 Task: Check the percentage active listings of 4 bedrooms in the last 3 years.
Action: Mouse moved to (766, 171)
Screenshot: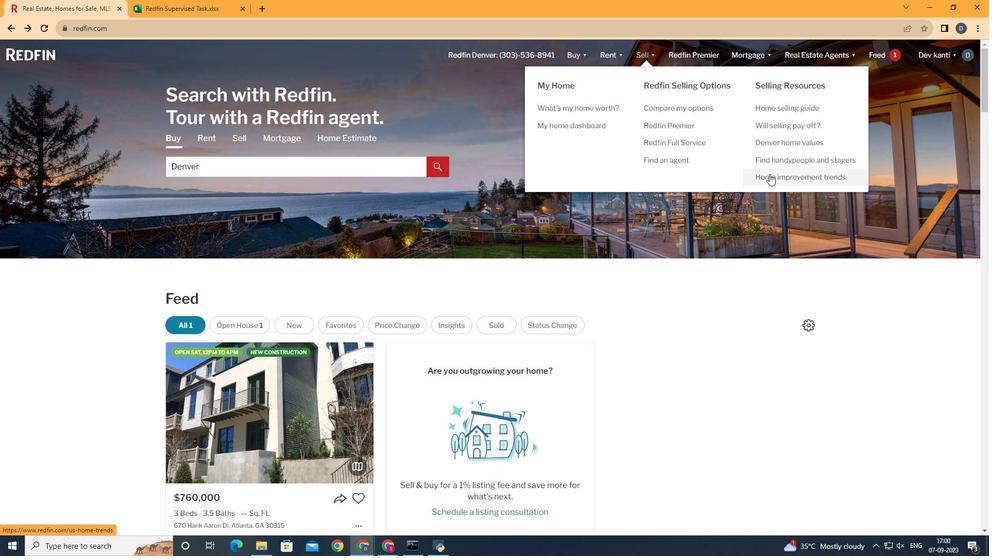 
Action: Mouse pressed left at (766, 171)
Screenshot: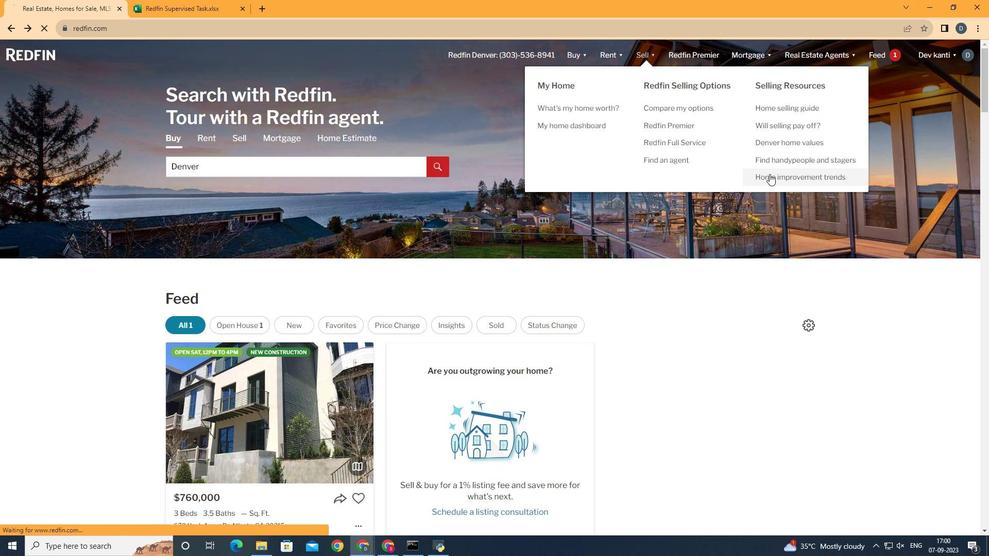 
Action: Mouse moved to (258, 198)
Screenshot: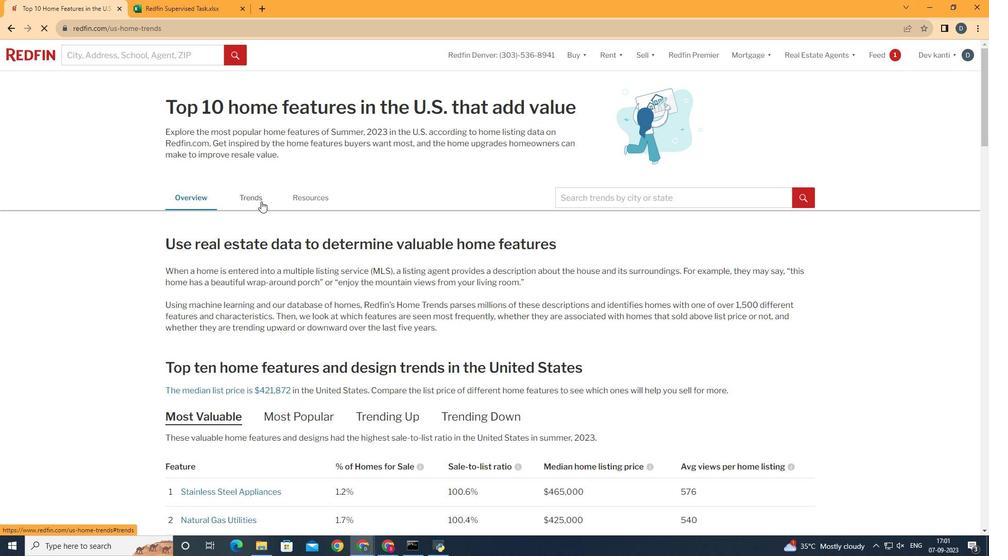 
Action: Mouse pressed left at (258, 198)
Screenshot: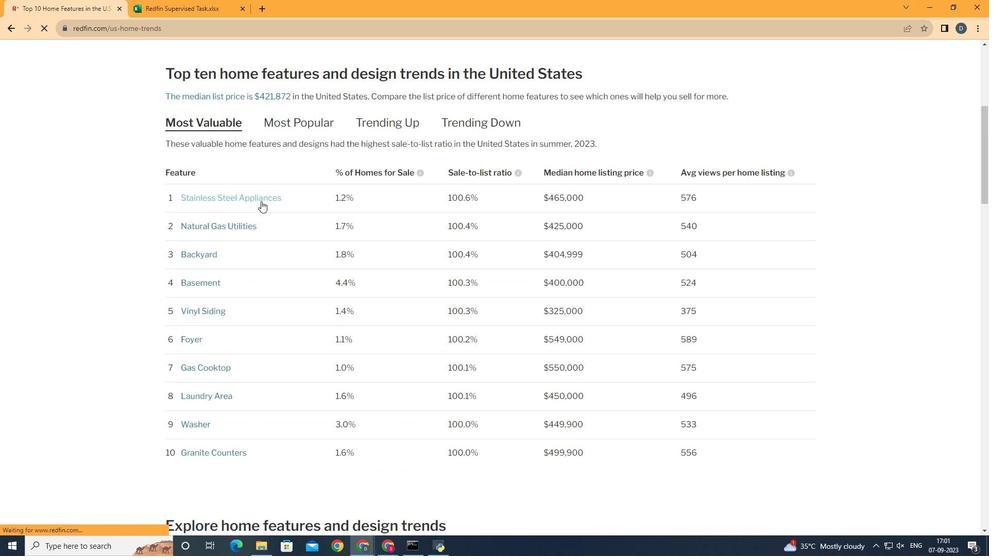 
Action: Mouse moved to (322, 196)
Screenshot: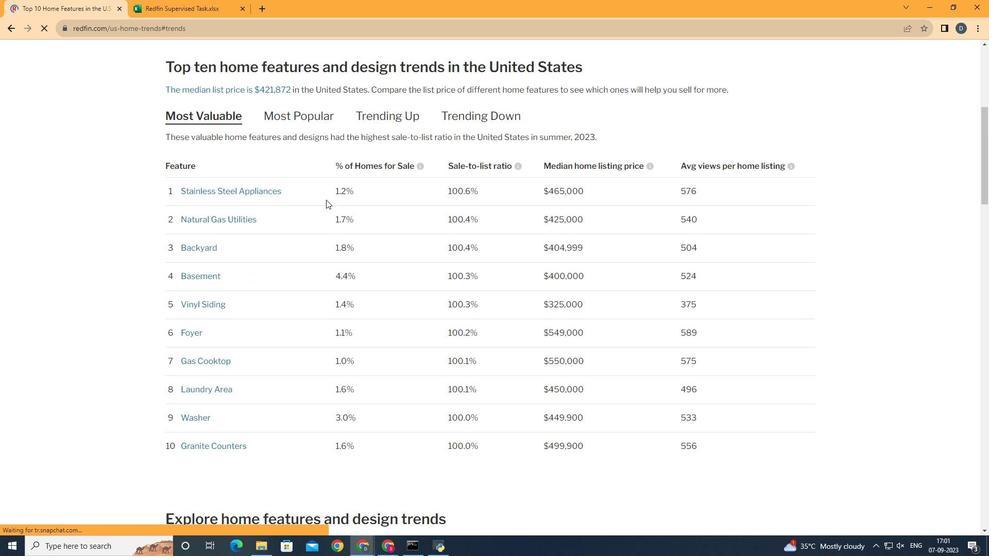 
Action: Mouse scrolled (322, 196) with delta (0, 0)
Screenshot: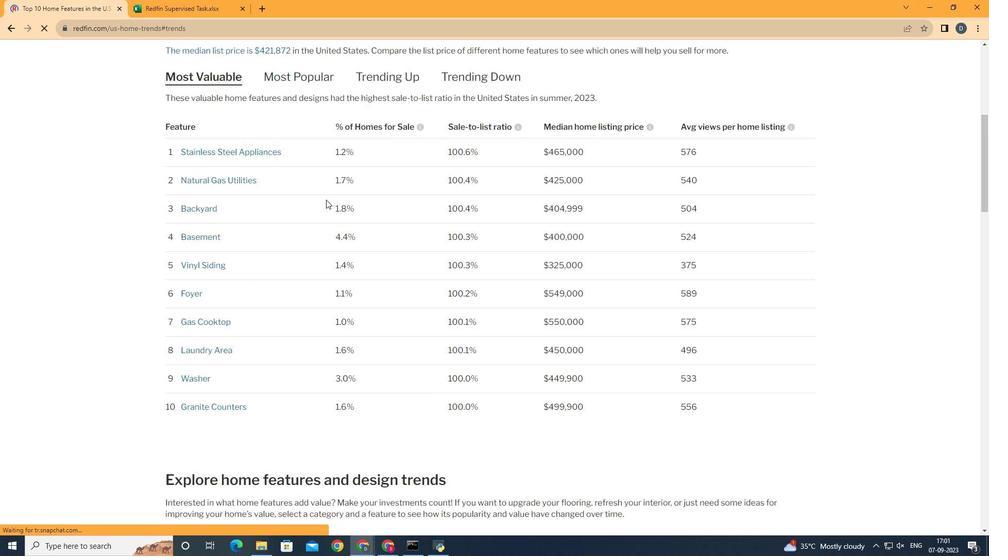 
Action: Mouse scrolled (322, 196) with delta (0, 0)
Screenshot: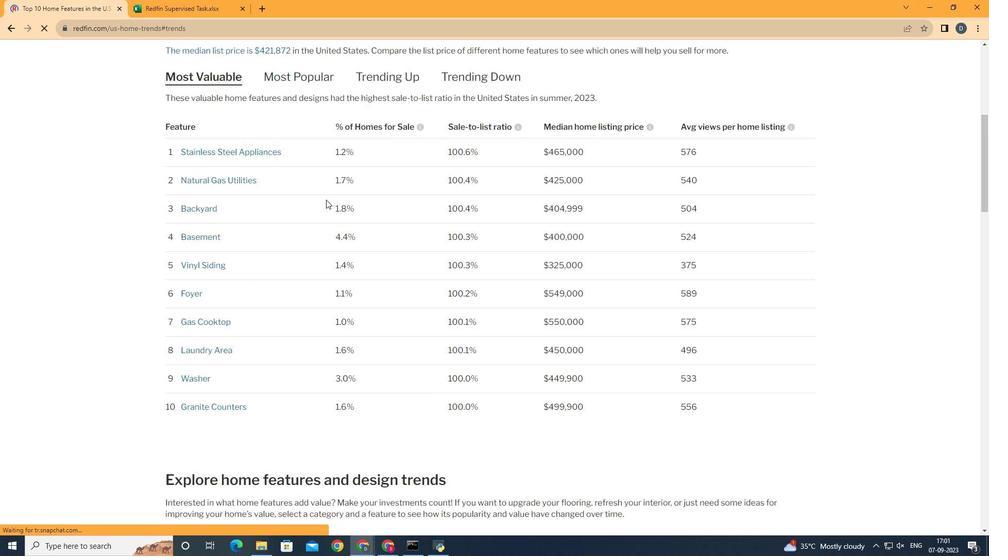 
Action: Mouse scrolled (322, 196) with delta (0, 0)
Screenshot: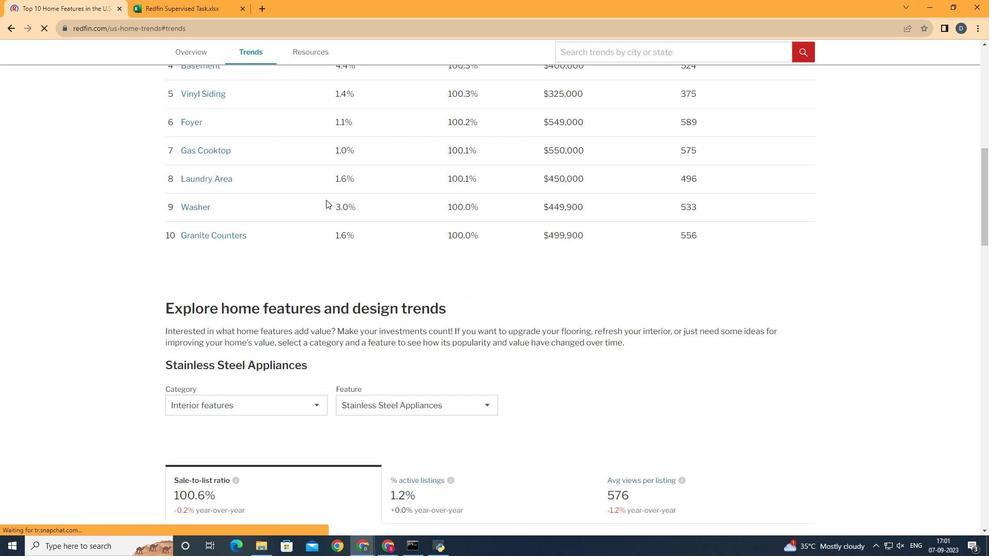 
Action: Mouse scrolled (322, 196) with delta (0, 0)
Screenshot: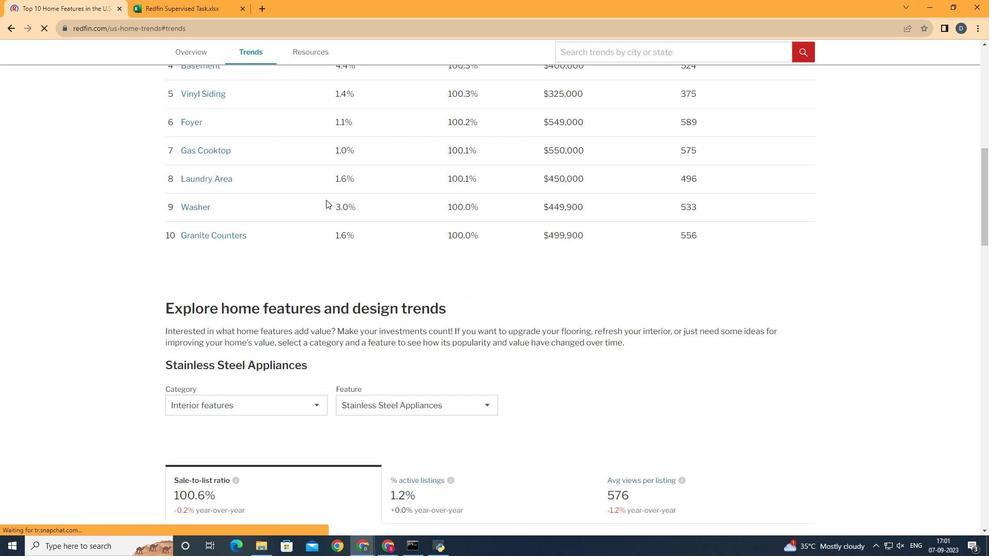 
Action: Mouse scrolled (322, 196) with delta (0, 0)
Screenshot: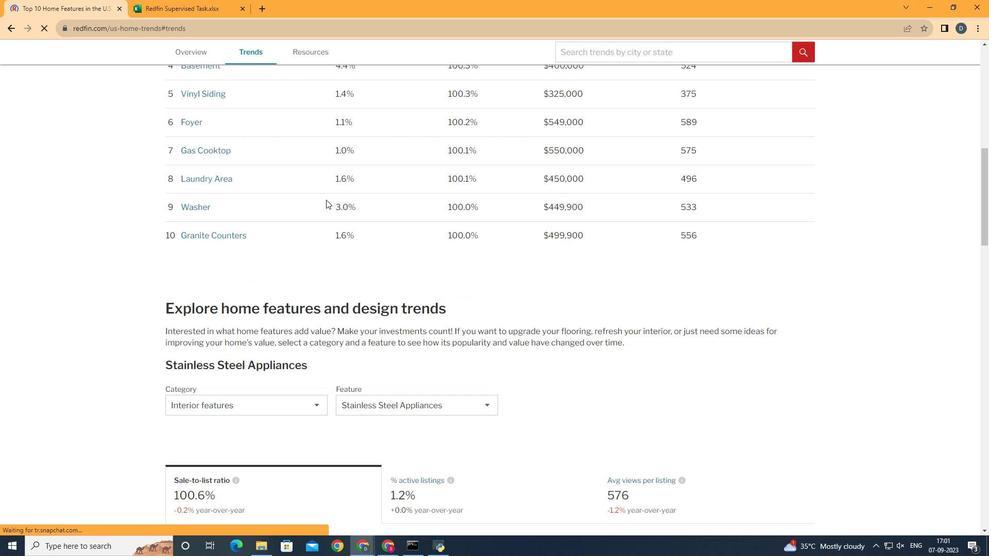 
Action: Mouse scrolled (322, 196) with delta (0, 0)
Screenshot: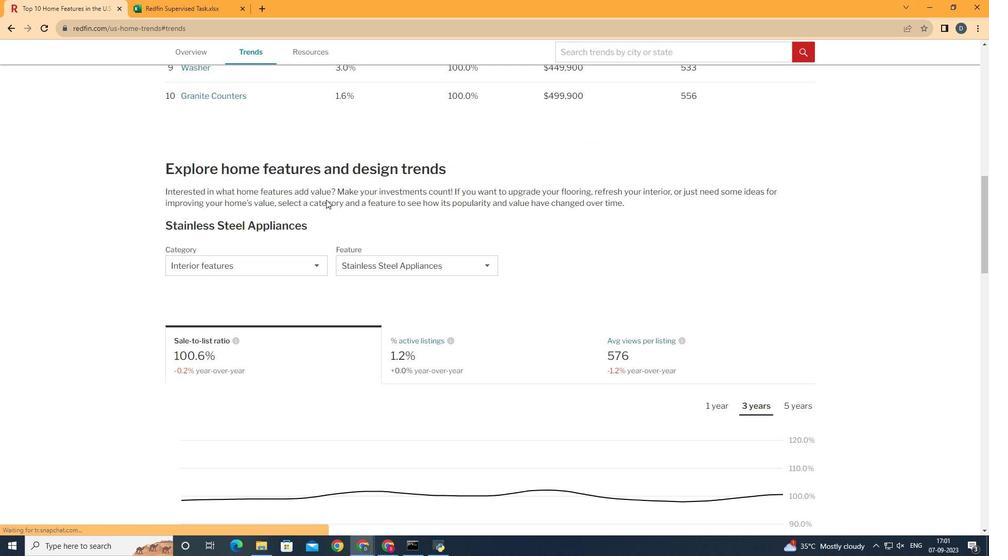 
Action: Mouse scrolled (322, 196) with delta (0, 0)
Screenshot: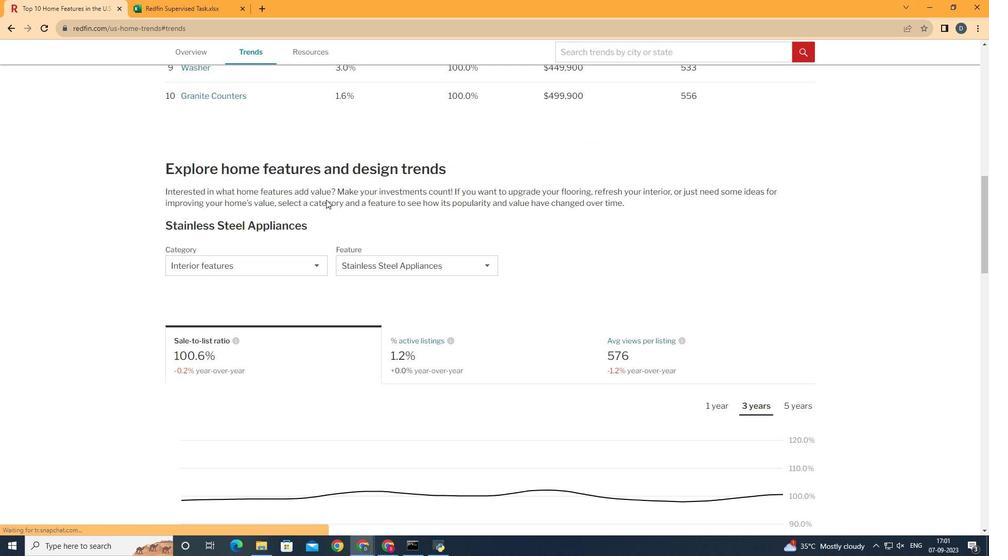 
Action: Mouse scrolled (322, 196) with delta (0, 0)
Screenshot: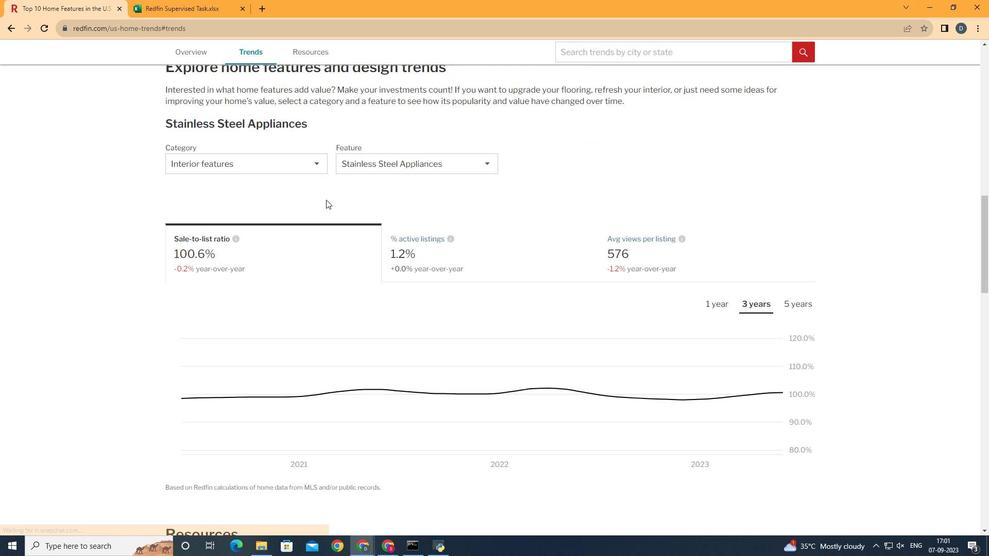 
Action: Mouse scrolled (322, 196) with delta (0, 0)
Screenshot: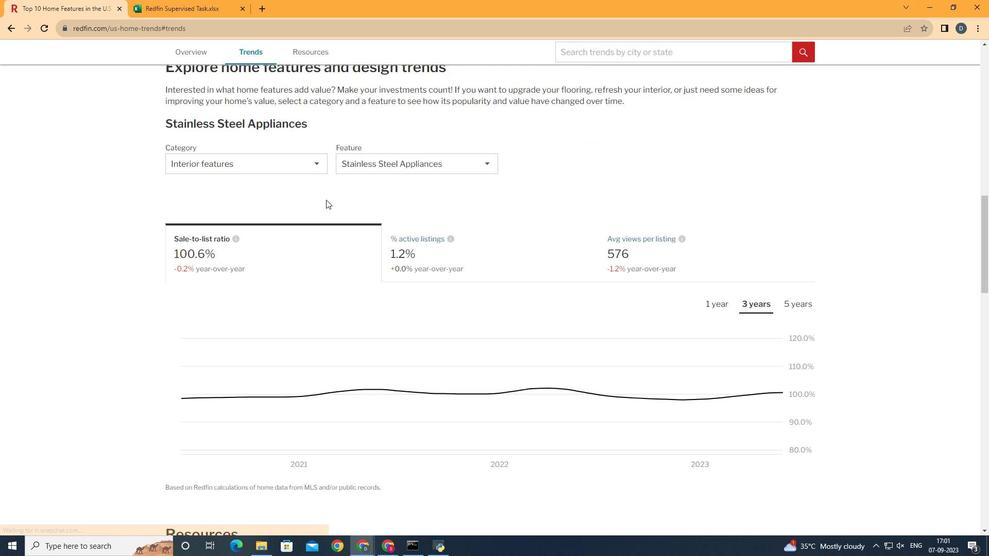 
Action: Mouse moved to (297, 159)
Screenshot: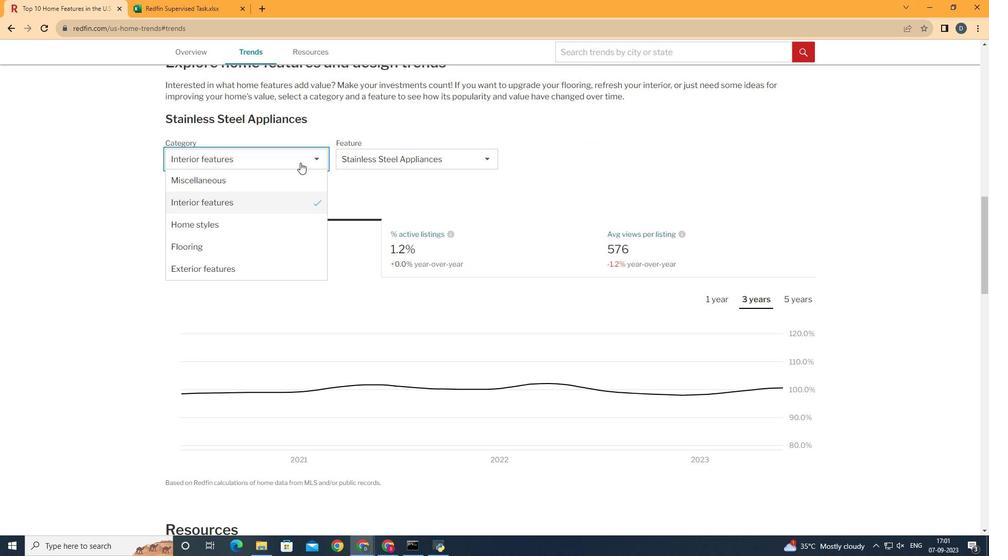
Action: Mouse pressed left at (297, 159)
Screenshot: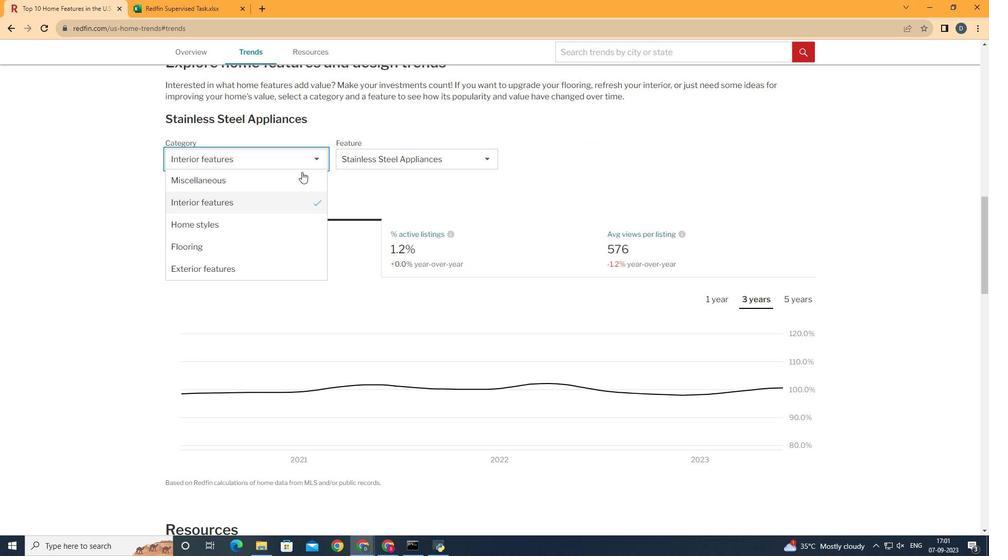 
Action: Mouse moved to (300, 202)
Screenshot: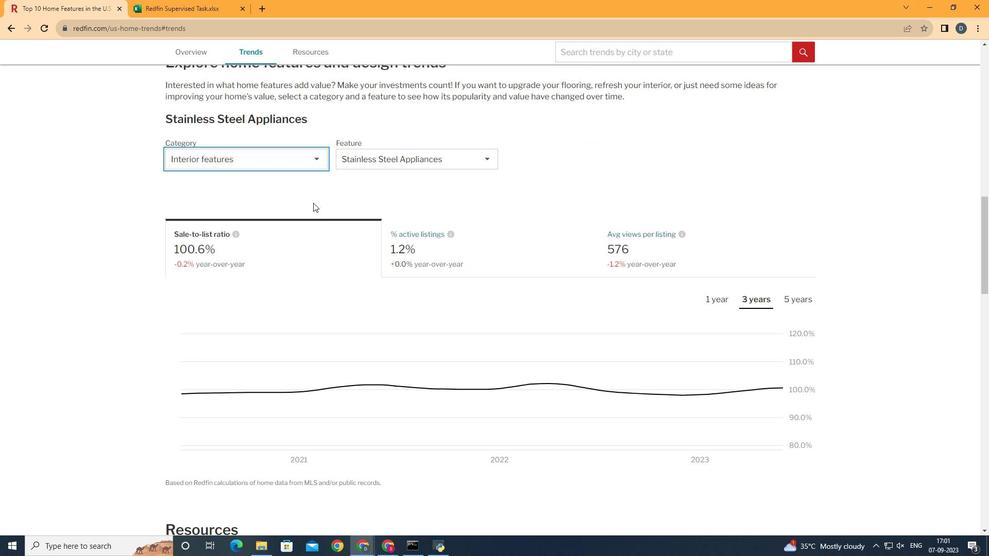 
Action: Mouse pressed left at (300, 202)
Screenshot: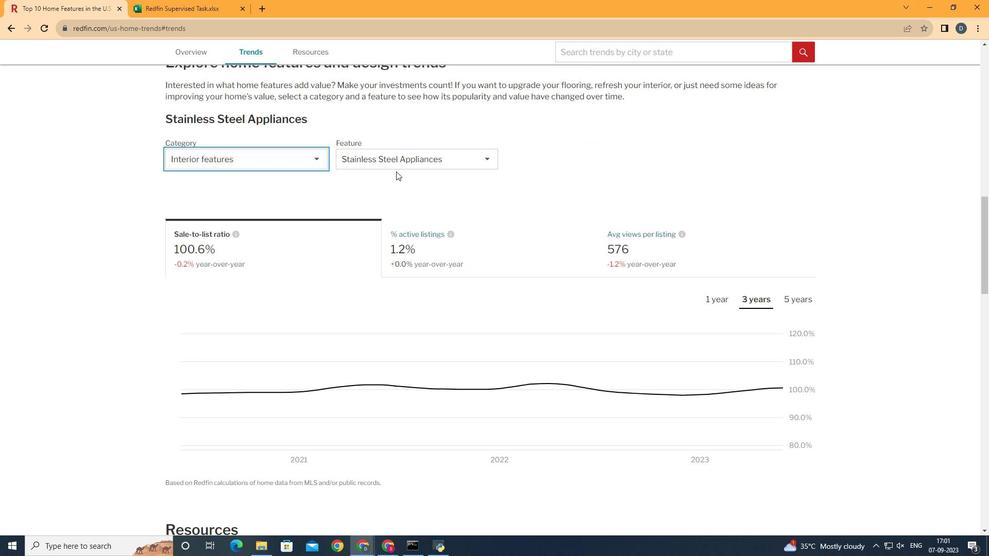 
Action: Mouse moved to (443, 156)
Screenshot: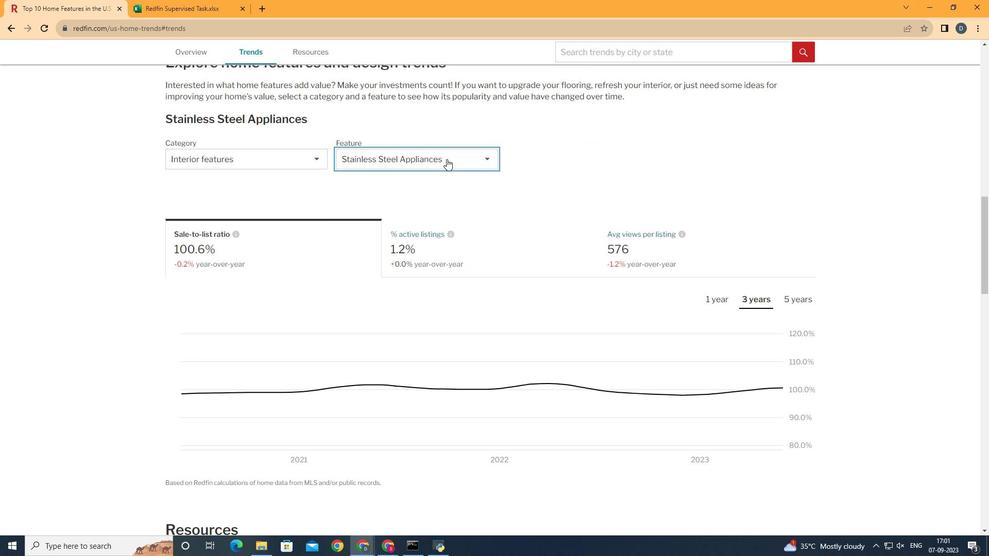 
Action: Mouse pressed left at (443, 156)
Screenshot: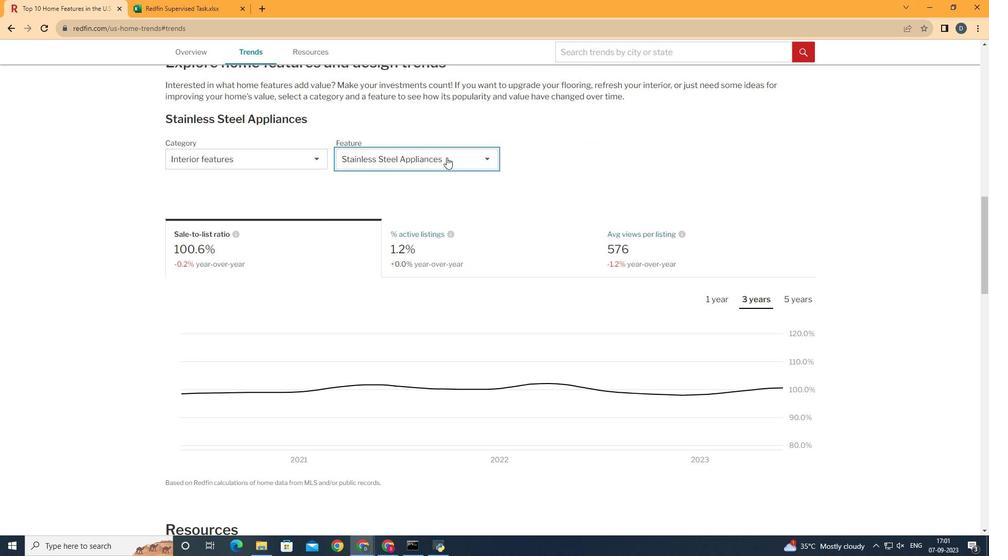 
Action: Mouse moved to (491, 295)
Screenshot: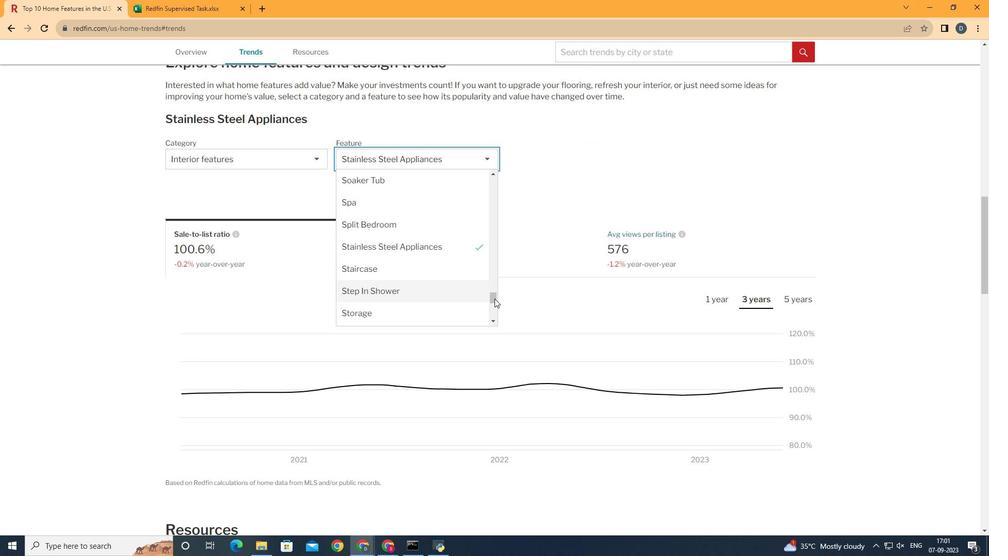 
Action: Mouse pressed left at (491, 295)
Screenshot: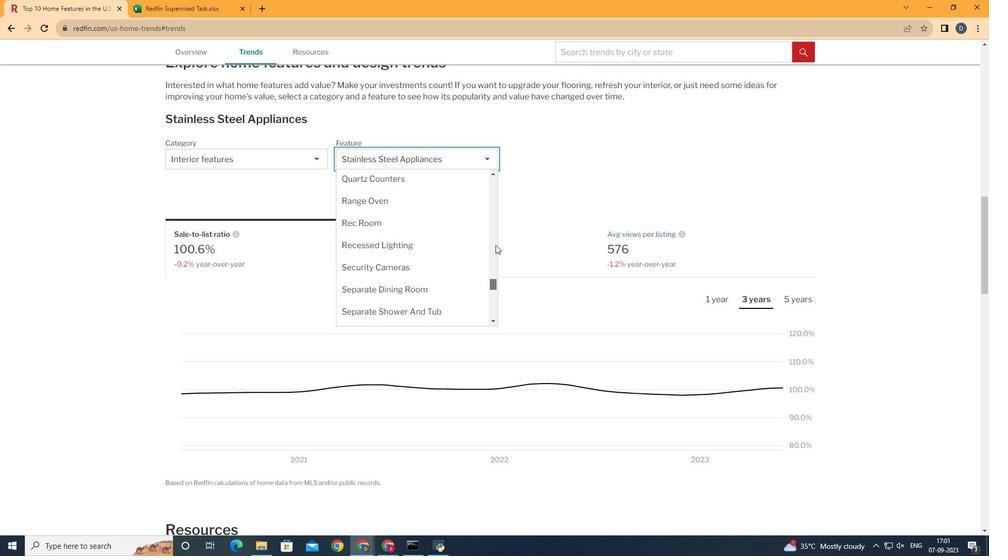 
Action: Mouse moved to (446, 245)
Screenshot: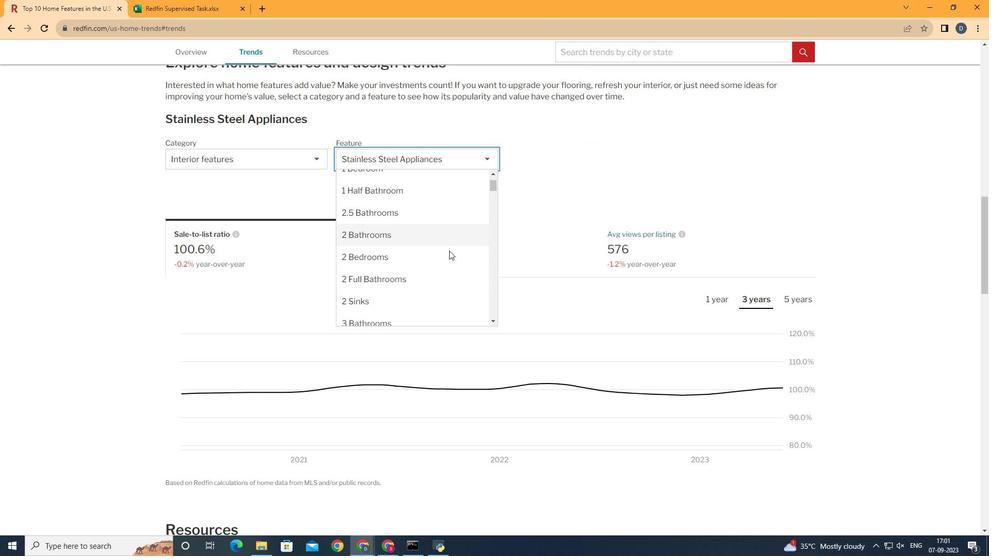 
Action: Mouse scrolled (446, 245) with delta (0, 0)
Screenshot: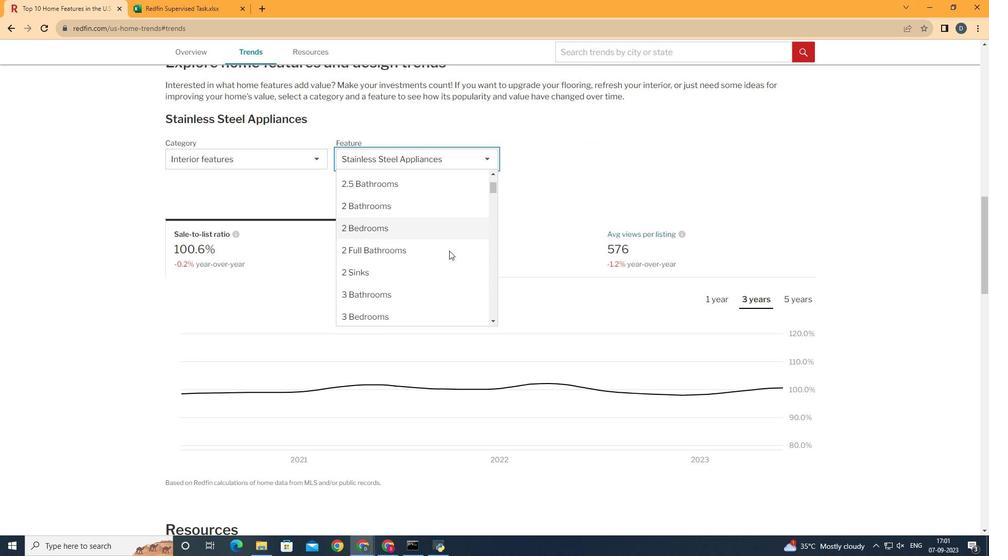 
Action: Mouse moved to (446, 247)
Screenshot: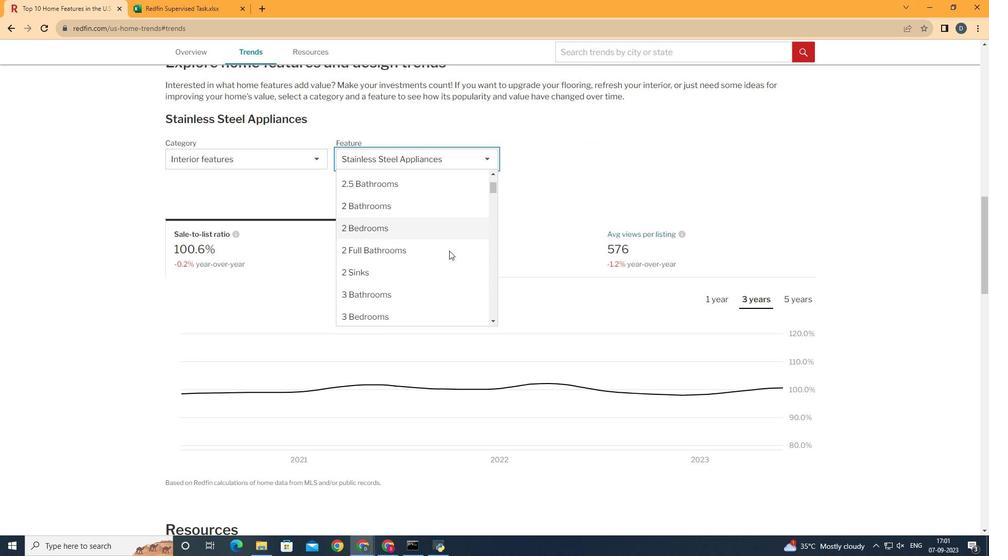 
Action: Mouse scrolled (446, 246) with delta (0, 0)
Screenshot: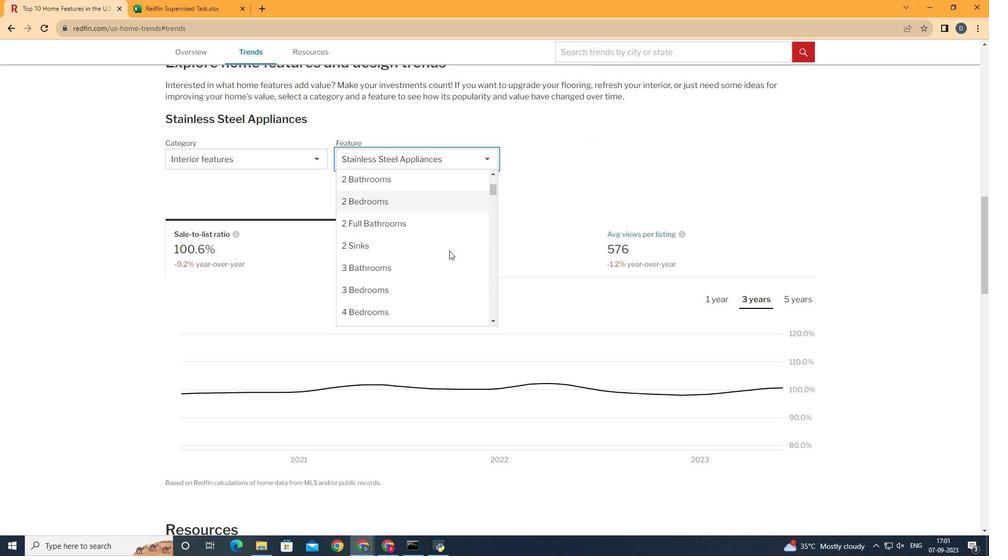 
Action: Mouse moved to (446, 247)
Screenshot: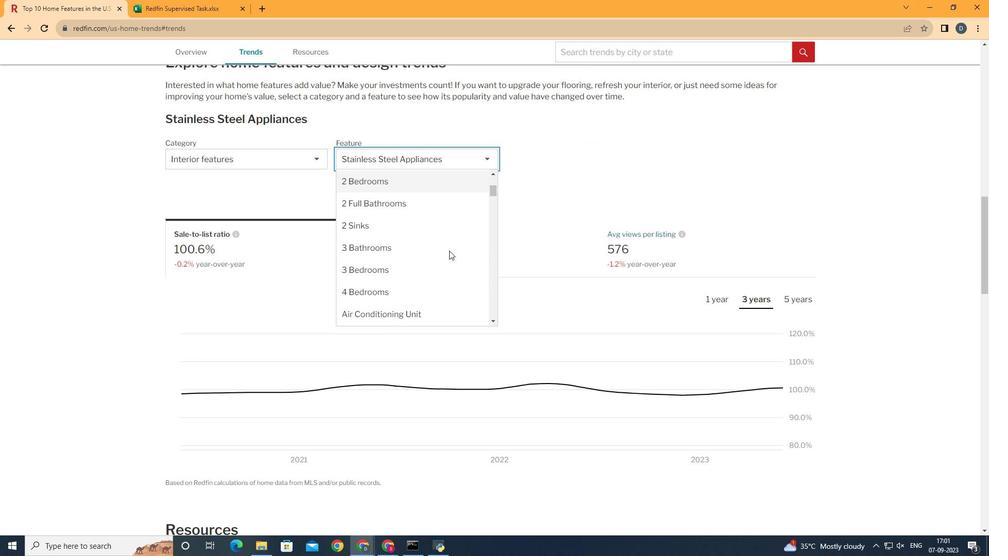 
Action: Mouse scrolled (446, 247) with delta (0, 0)
Screenshot: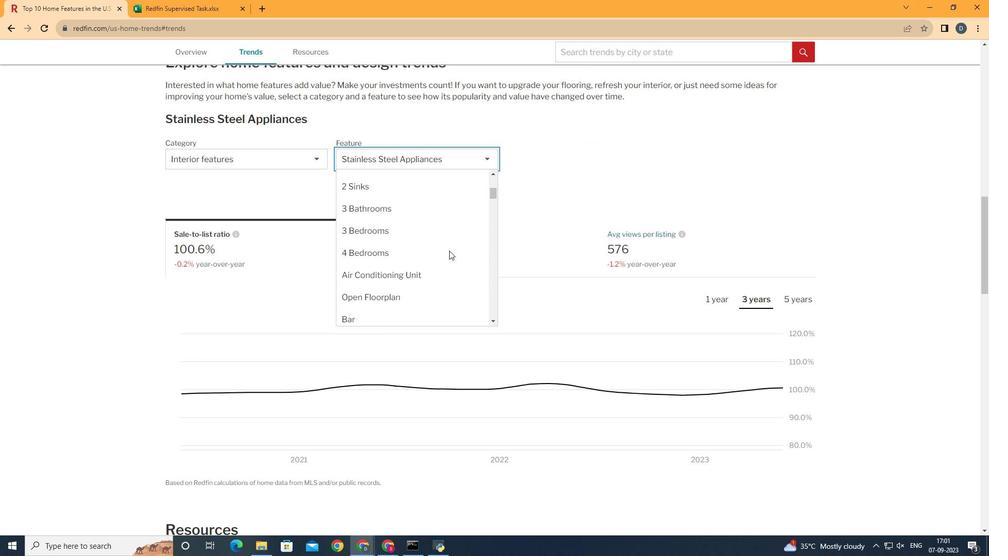 
Action: Mouse moved to (445, 242)
Screenshot: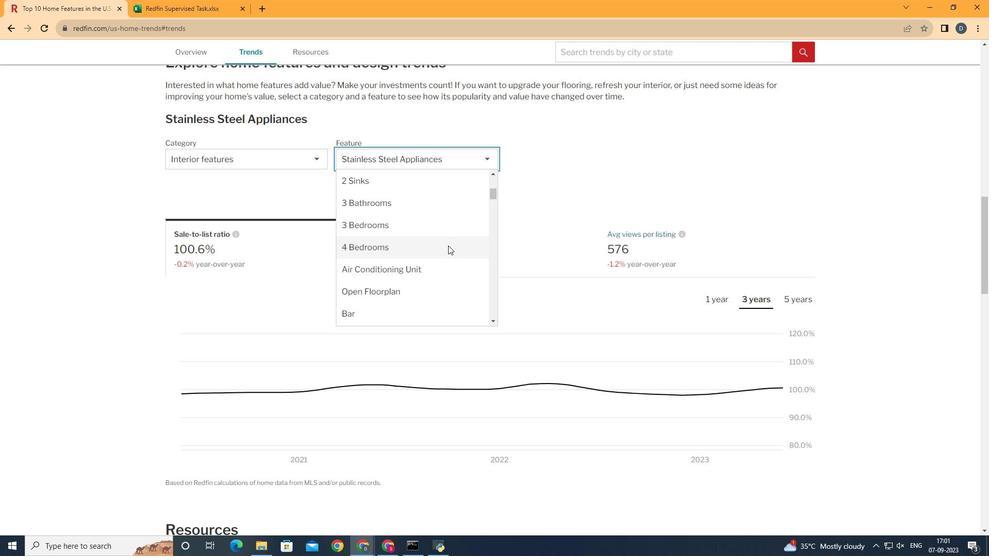 
Action: Mouse pressed left at (445, 242)
Screenshot: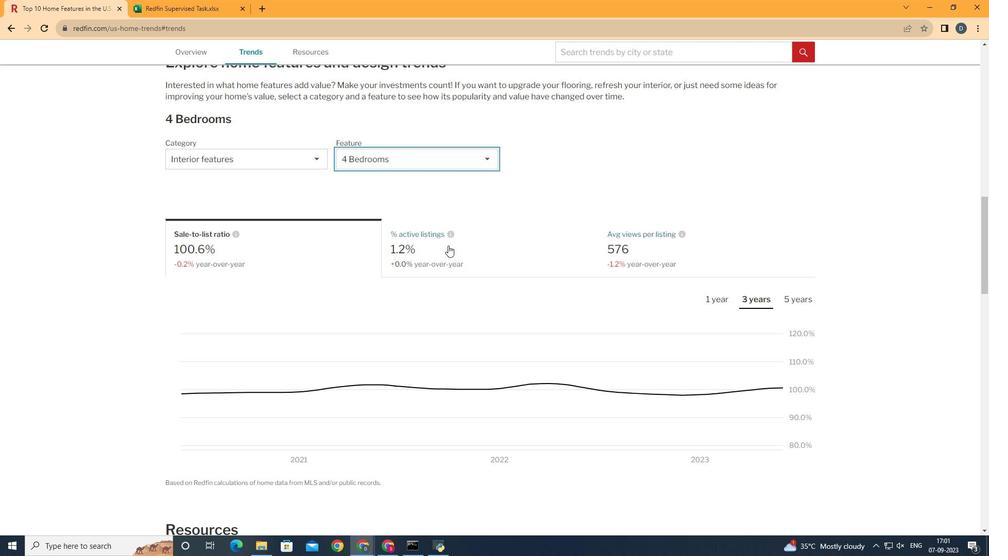 
Action: Mouse moved to (498, 247)
Screenshot: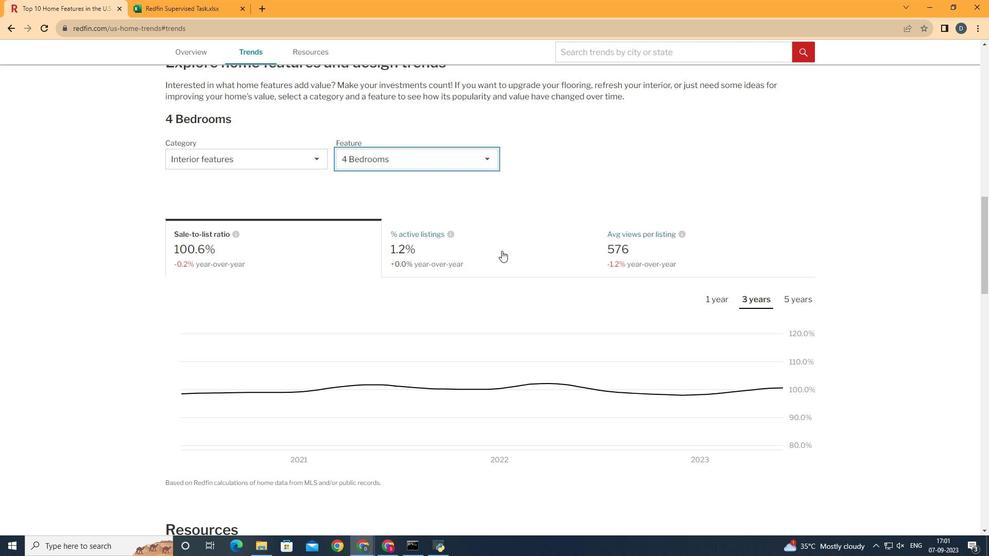 
Action: Mouse pressed left at (498, 247)
Screenshot: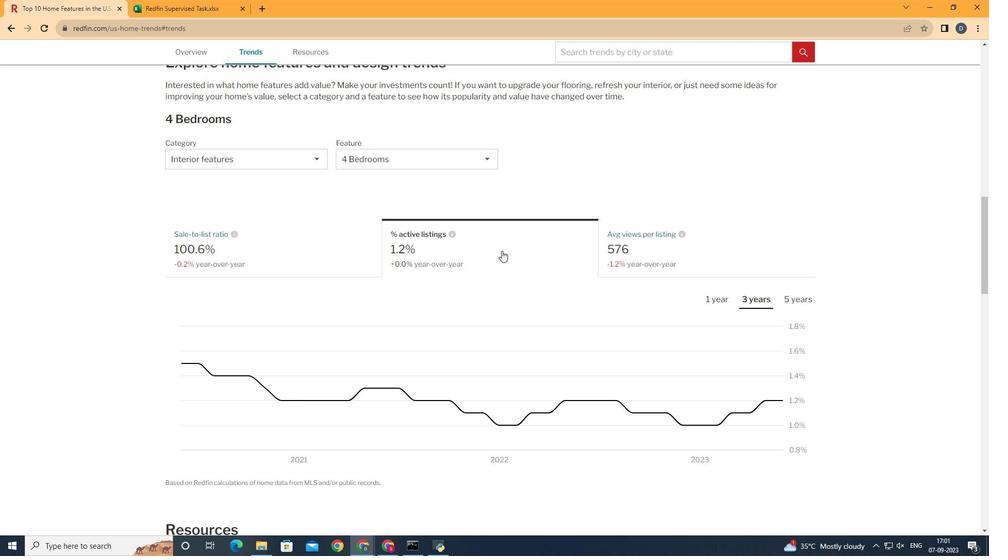 
Action: Mouse moved to (764, 294)
Screenshot: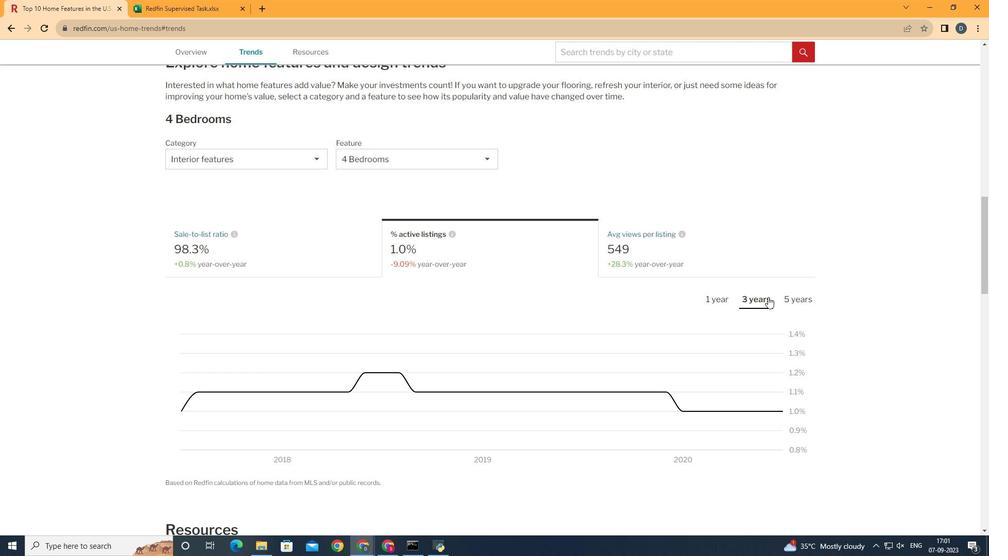 
Action: Mouse pressed left at (764, 294)
Screenshot: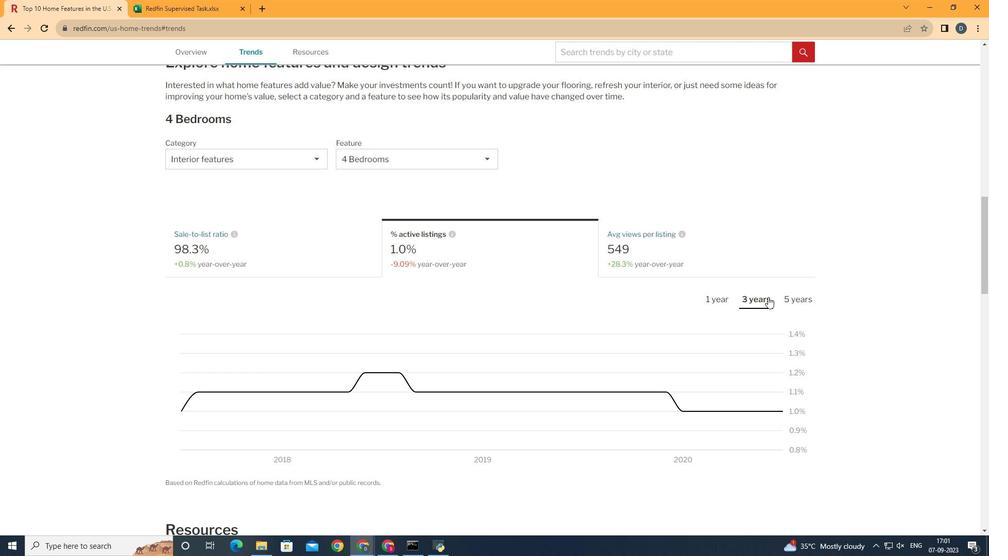 
Action: Mouse moved to (489, 385)
Screenshot: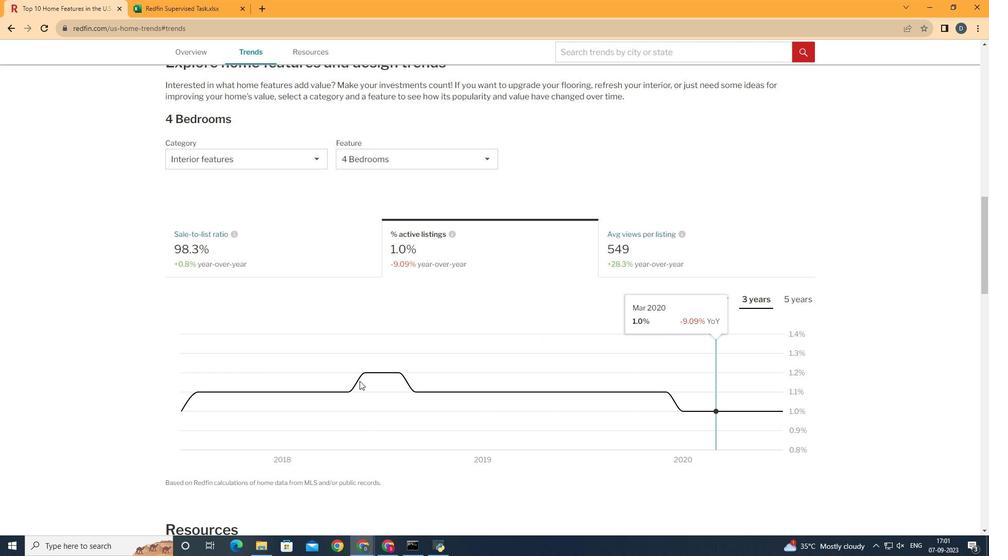 
